 Task: Create a section Dash & Dazzle and in the section, add a milestone Infrastructure Upgrade in the project UpwardTech.
Action: Mouse moved to (24, 68)
Screenshot: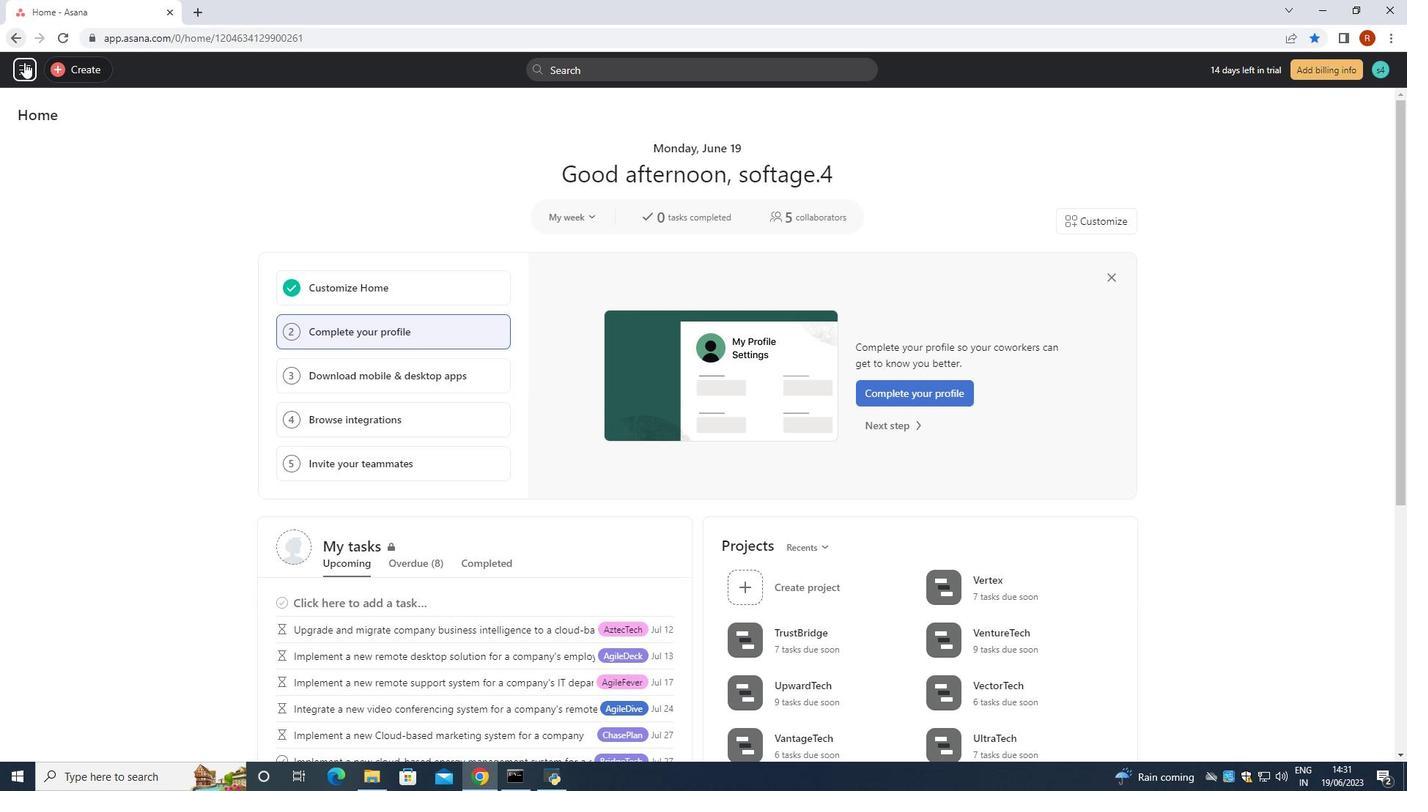 
Action: Mouse pressed left at (24, 68)
Screenshot: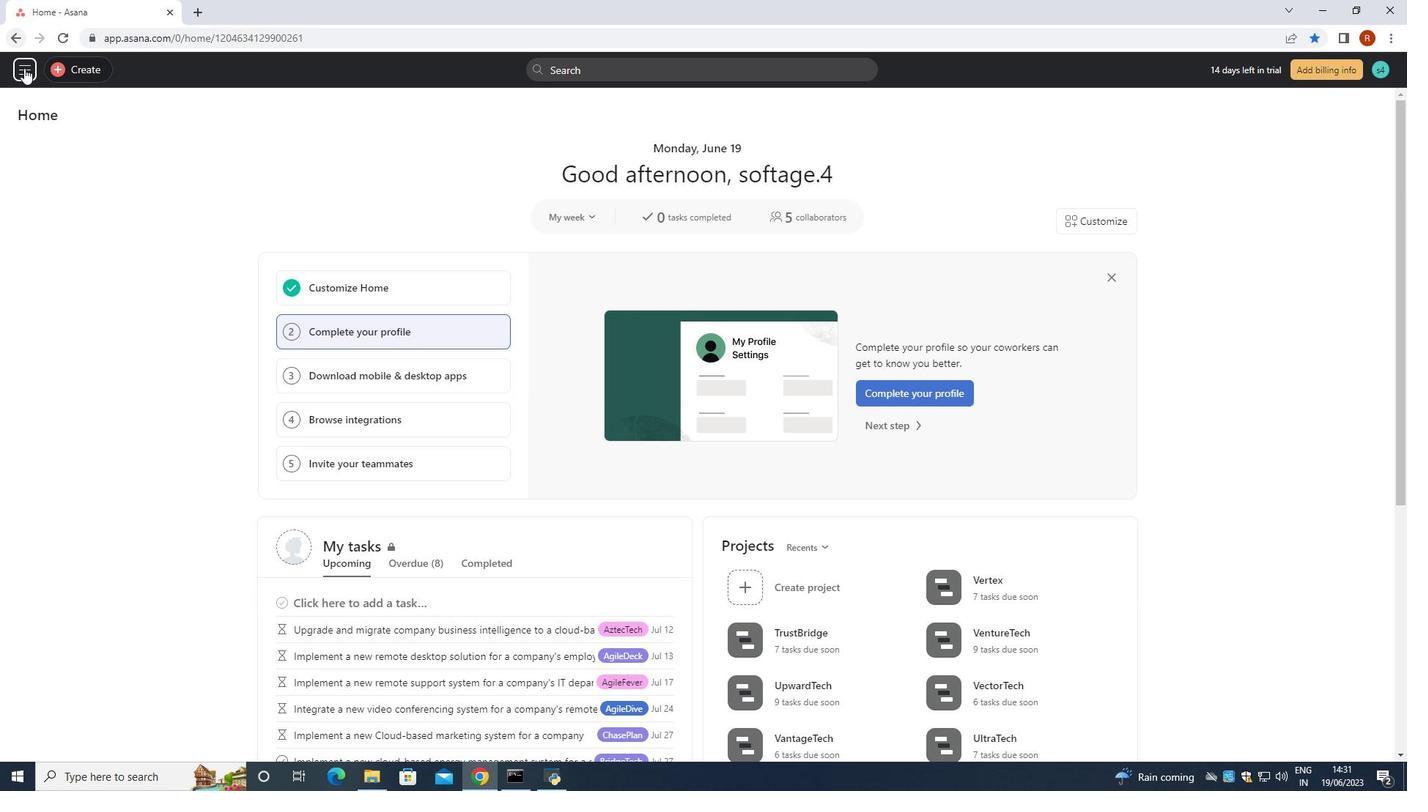 
Action: Mouse moved to (95, 327)
Screenshot: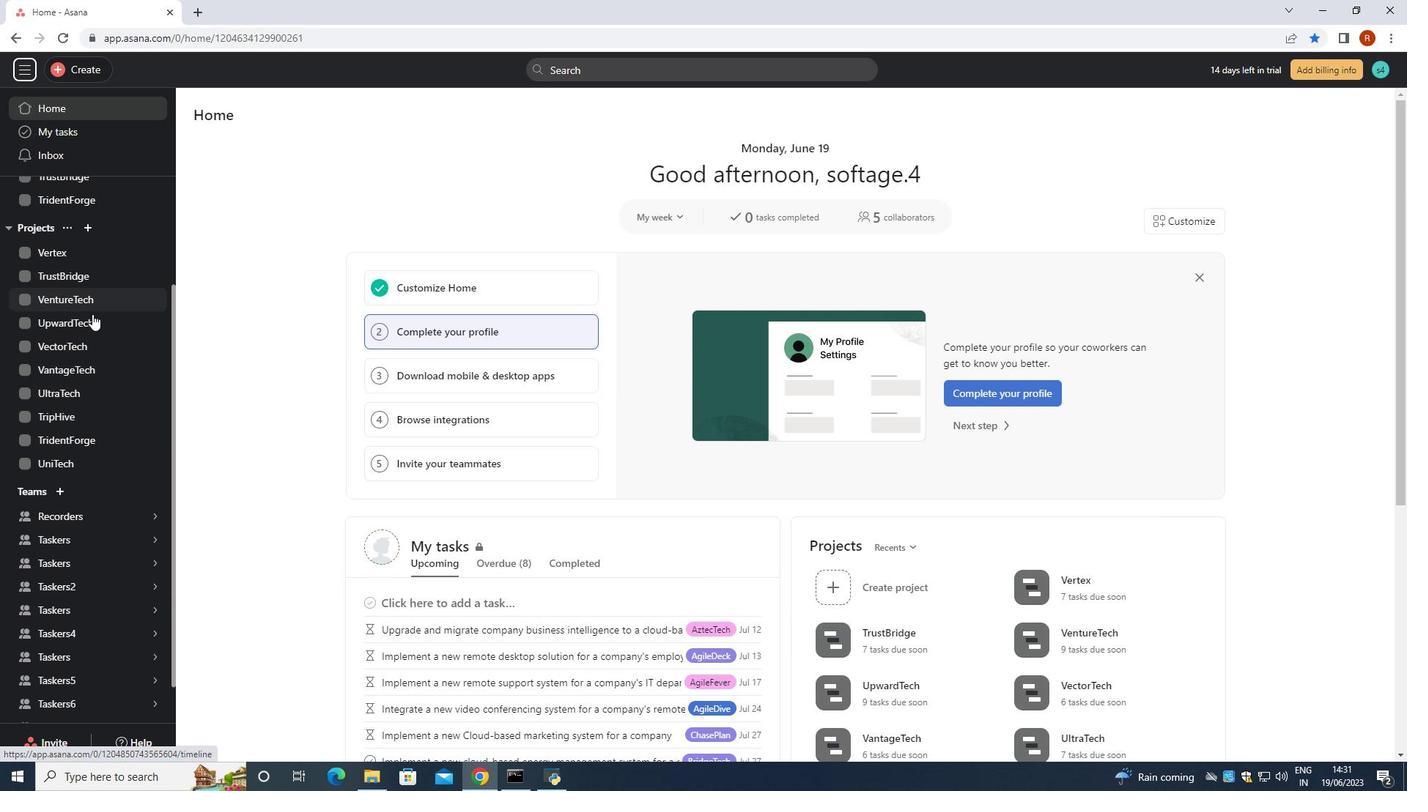 
Action: Mouse pressed left at (95, 327)
Screenshot: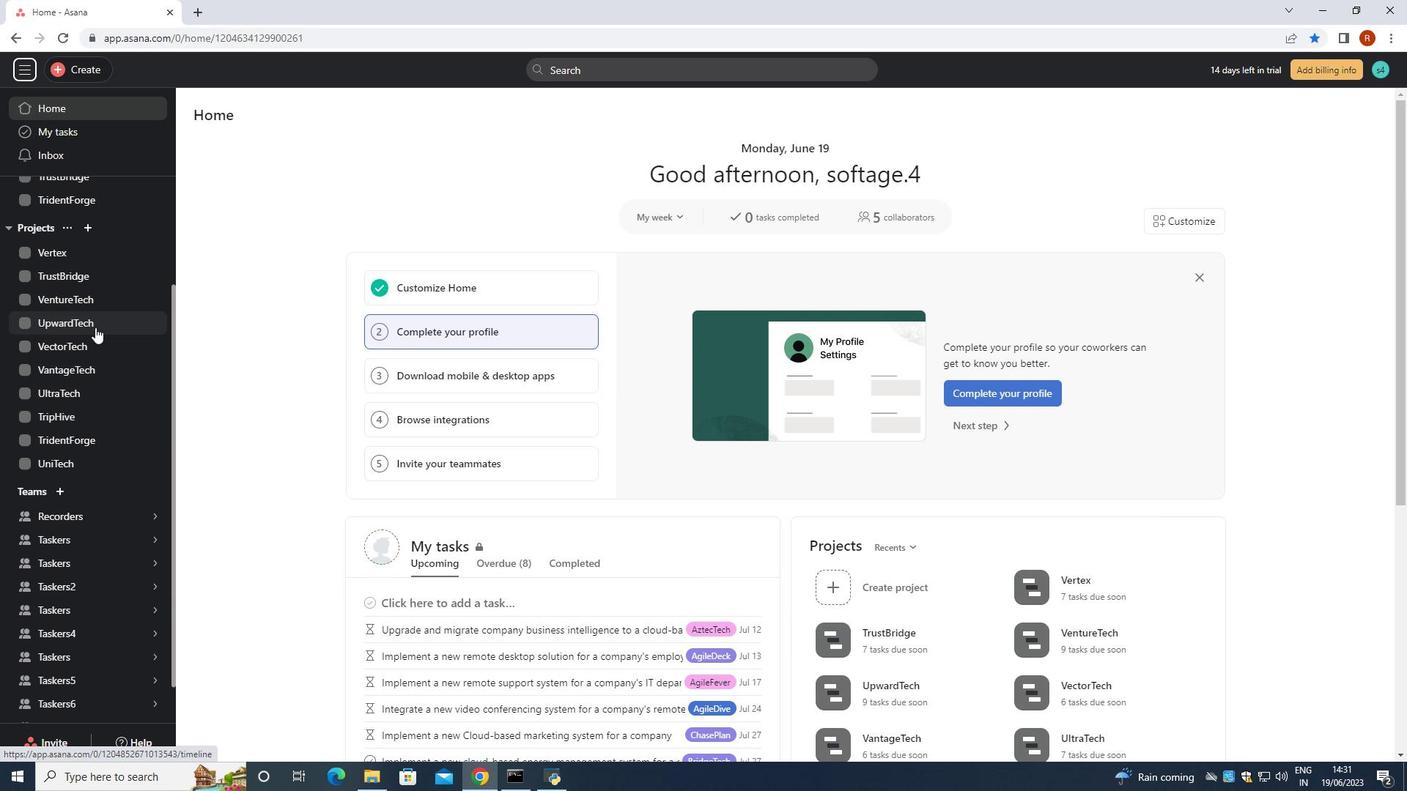 
Action: Mouse moved to (233, 557)
Screenshot: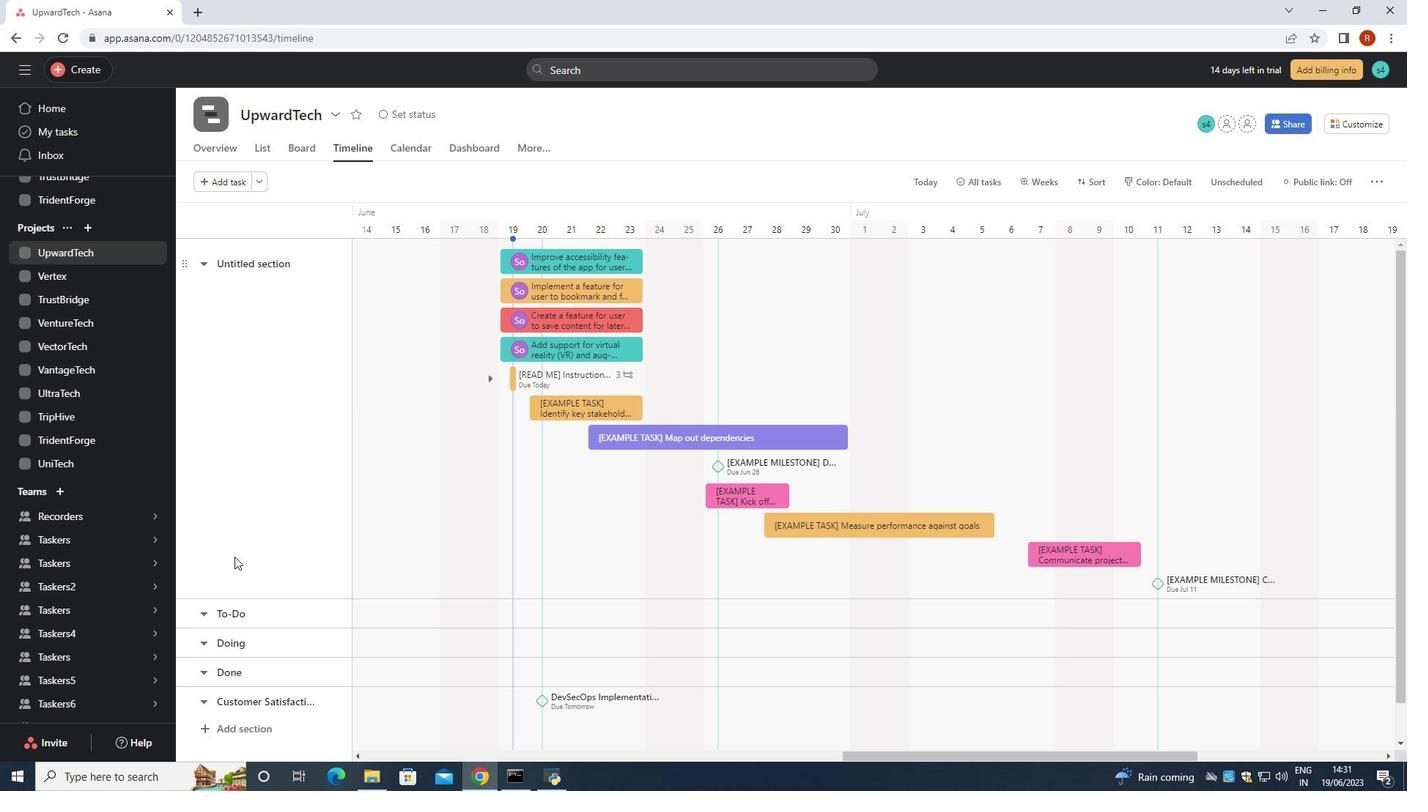 
Action: Mouse scrolled (233, 556) with delta (0, 0)
Screenshot: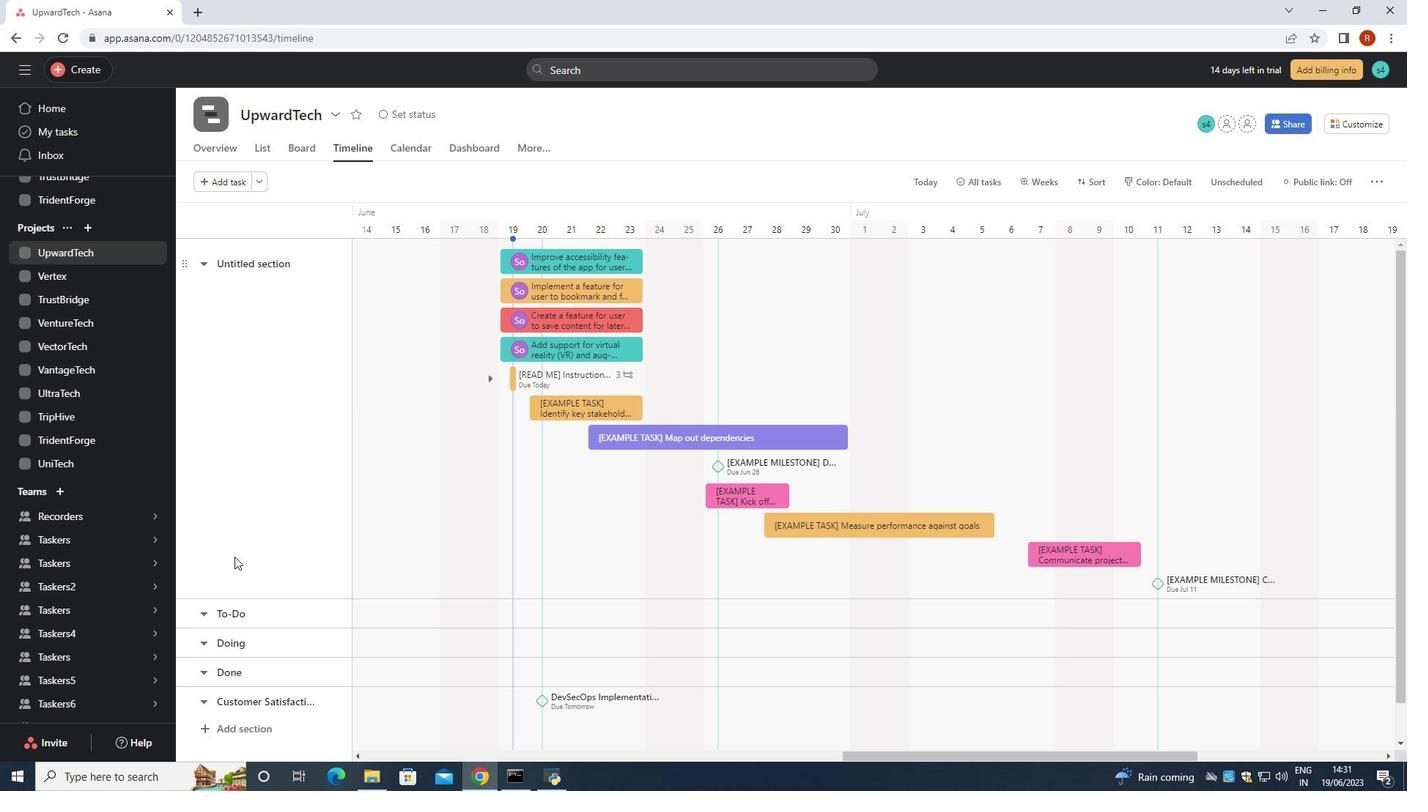 
Action: Mouse moved to (232, 557)
Screenshot: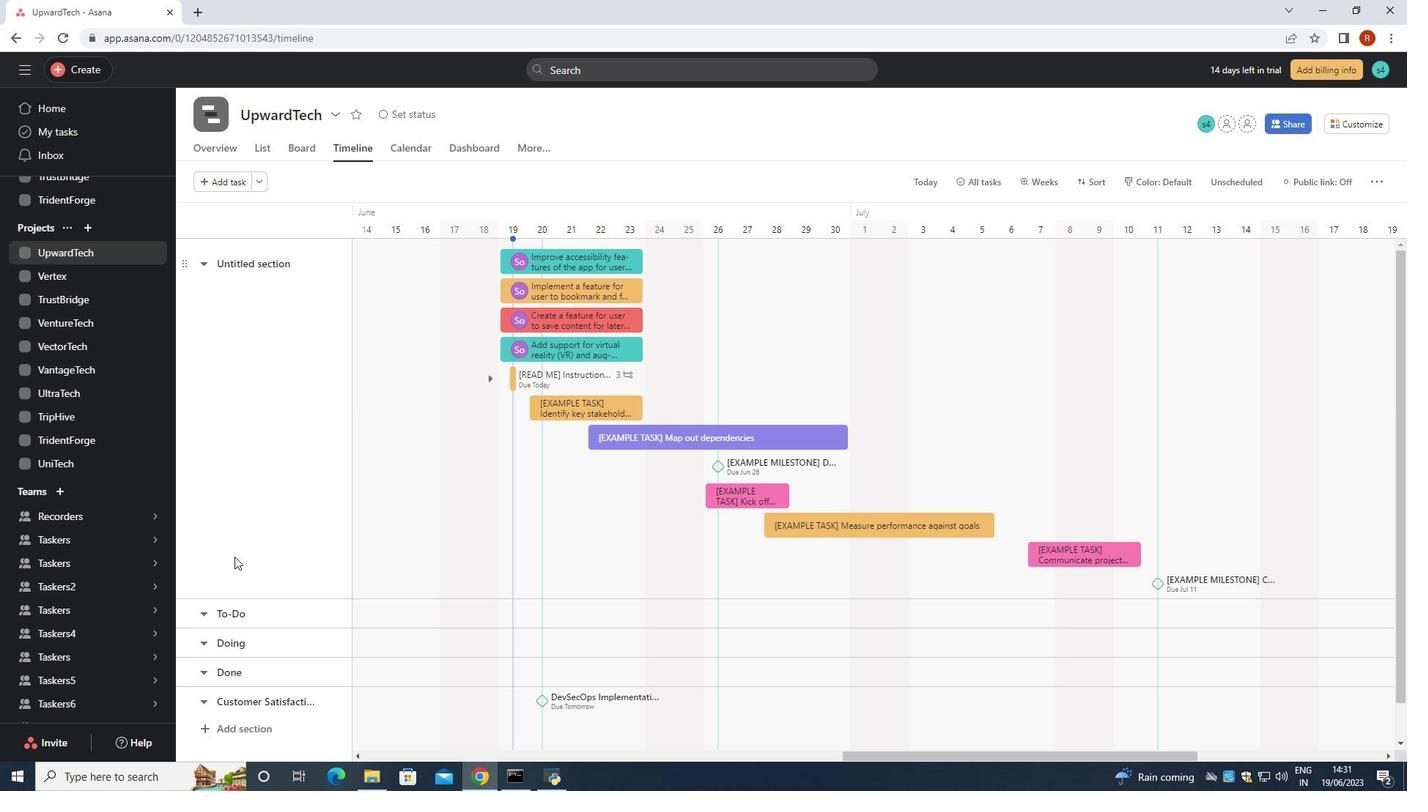
Action: Mouse scrolled (232, 557) with delta (0, 0)
Screenshot: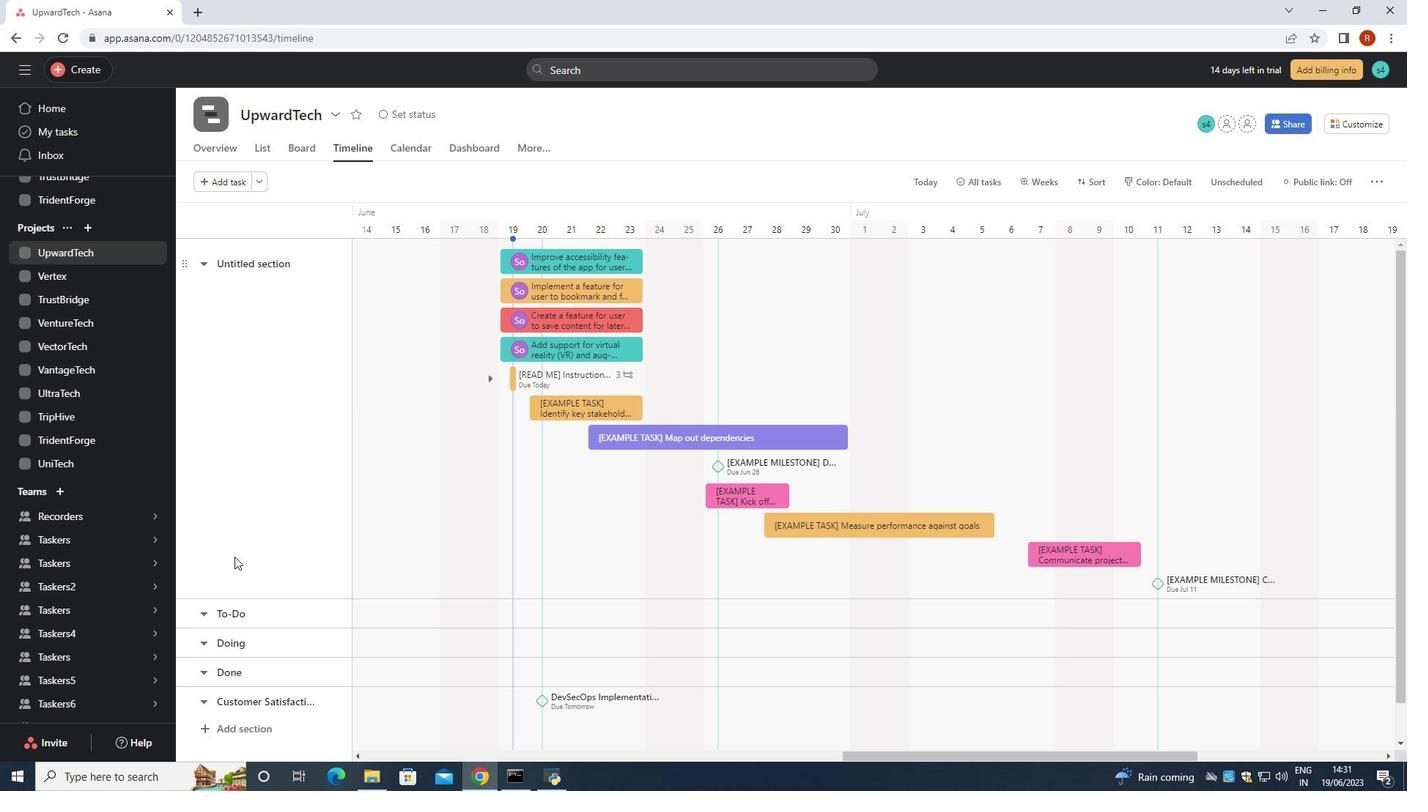 
Action: Mouse moved to (232, 558)
Screenshot: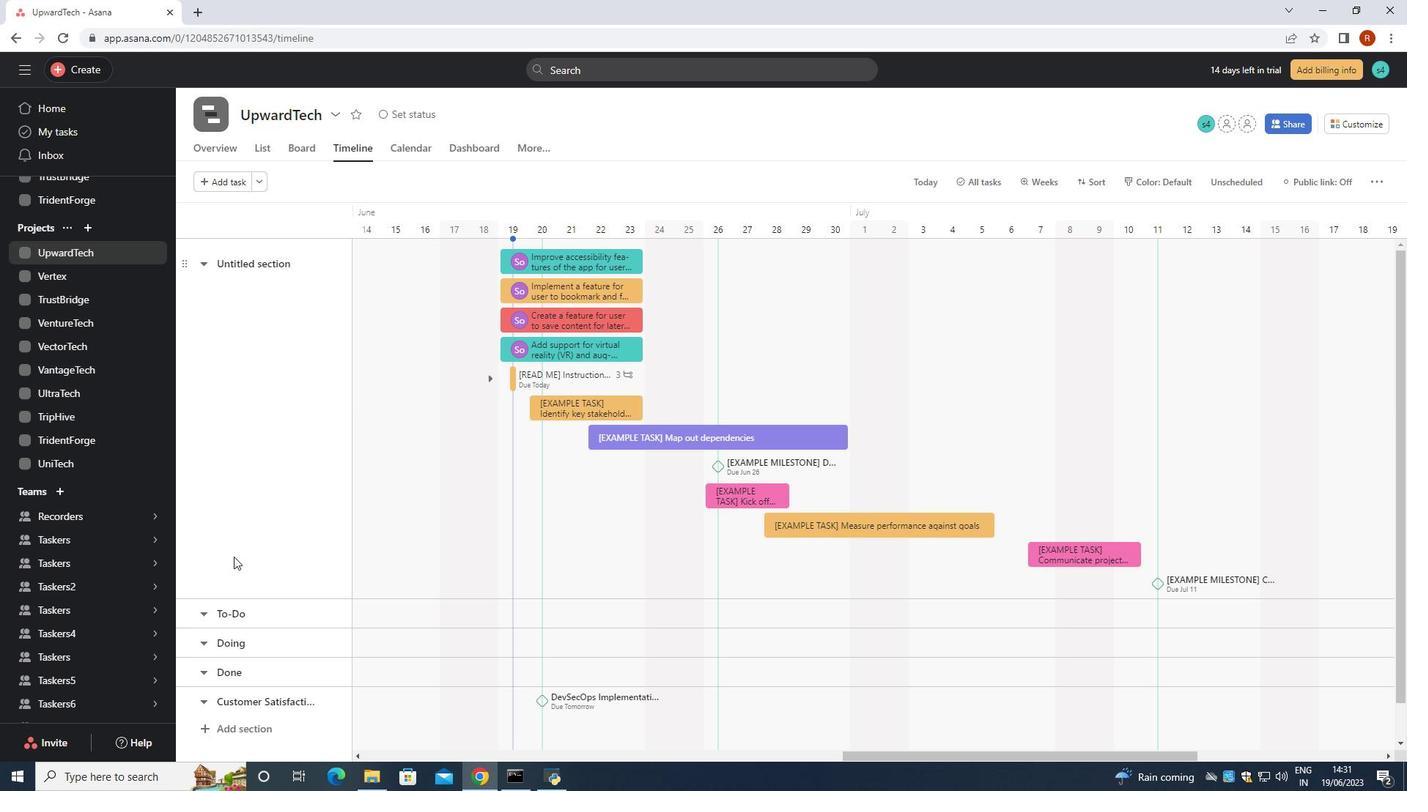 
Action: Mouse scrolled (232, 557) with delta (0, 0)
Screenshot: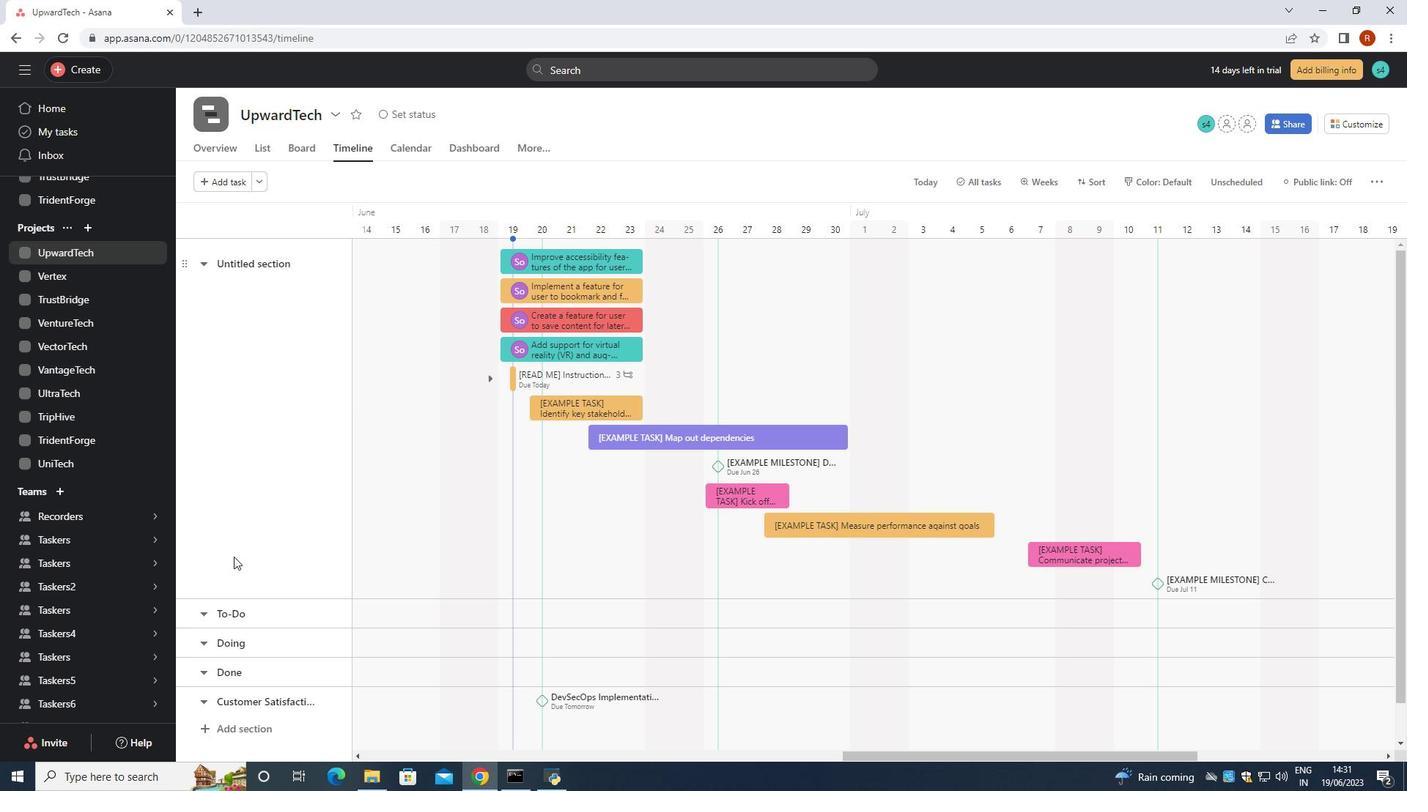 
Action: Mouse moved to (231, 560)
Screenshot: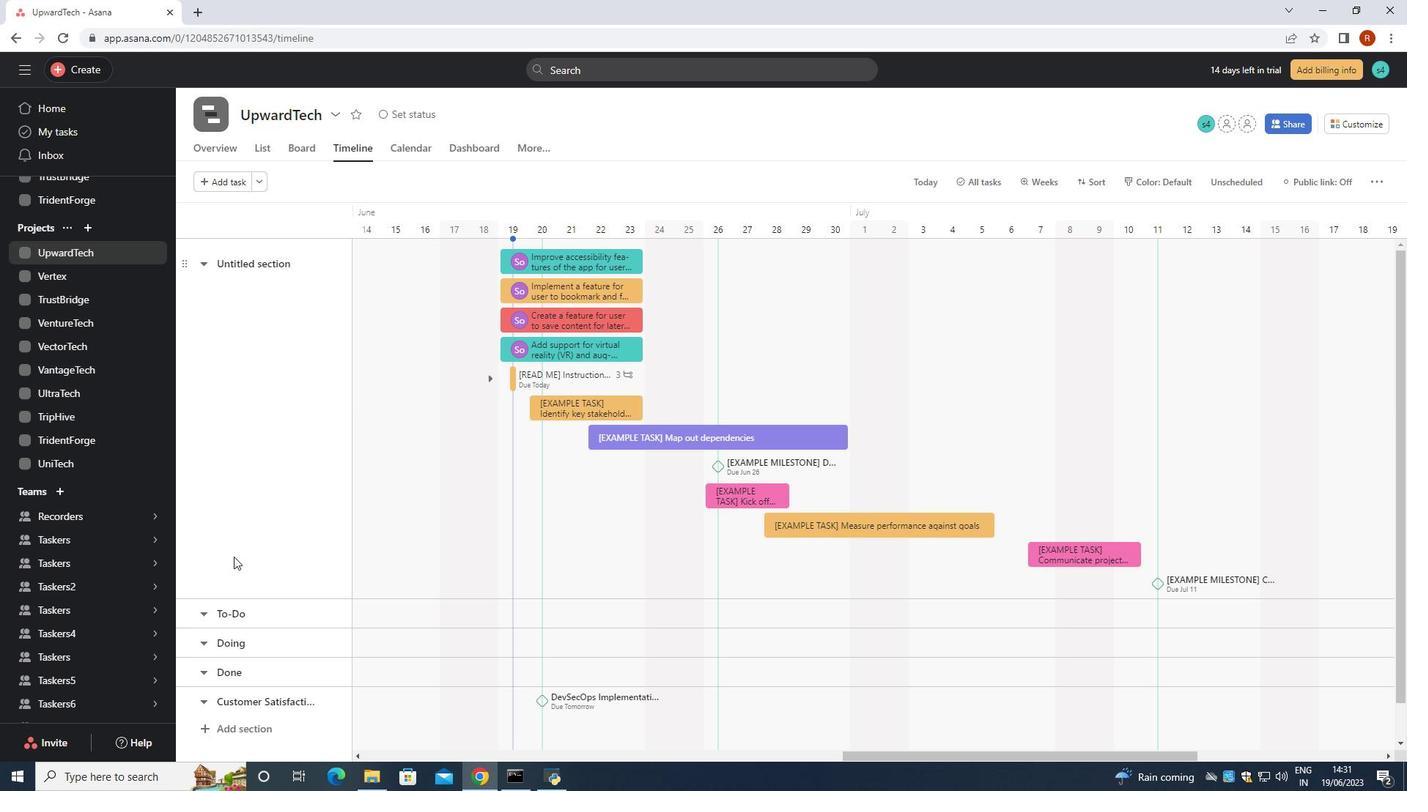 
Action: Mouse scrolled (231, 559) with delta (0, 0)
Screenshot: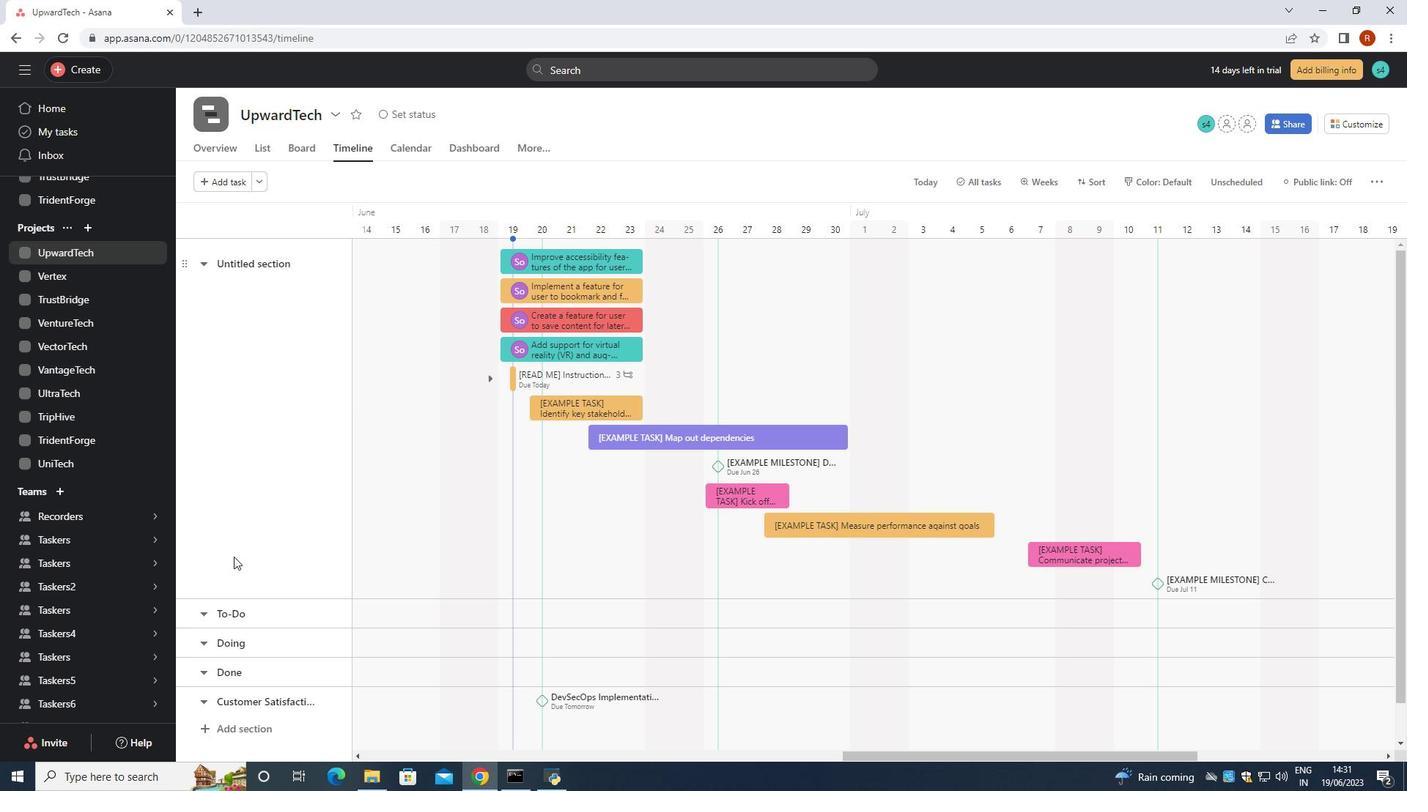 
Action: Mouse moved to (260, 682)
Screenshot: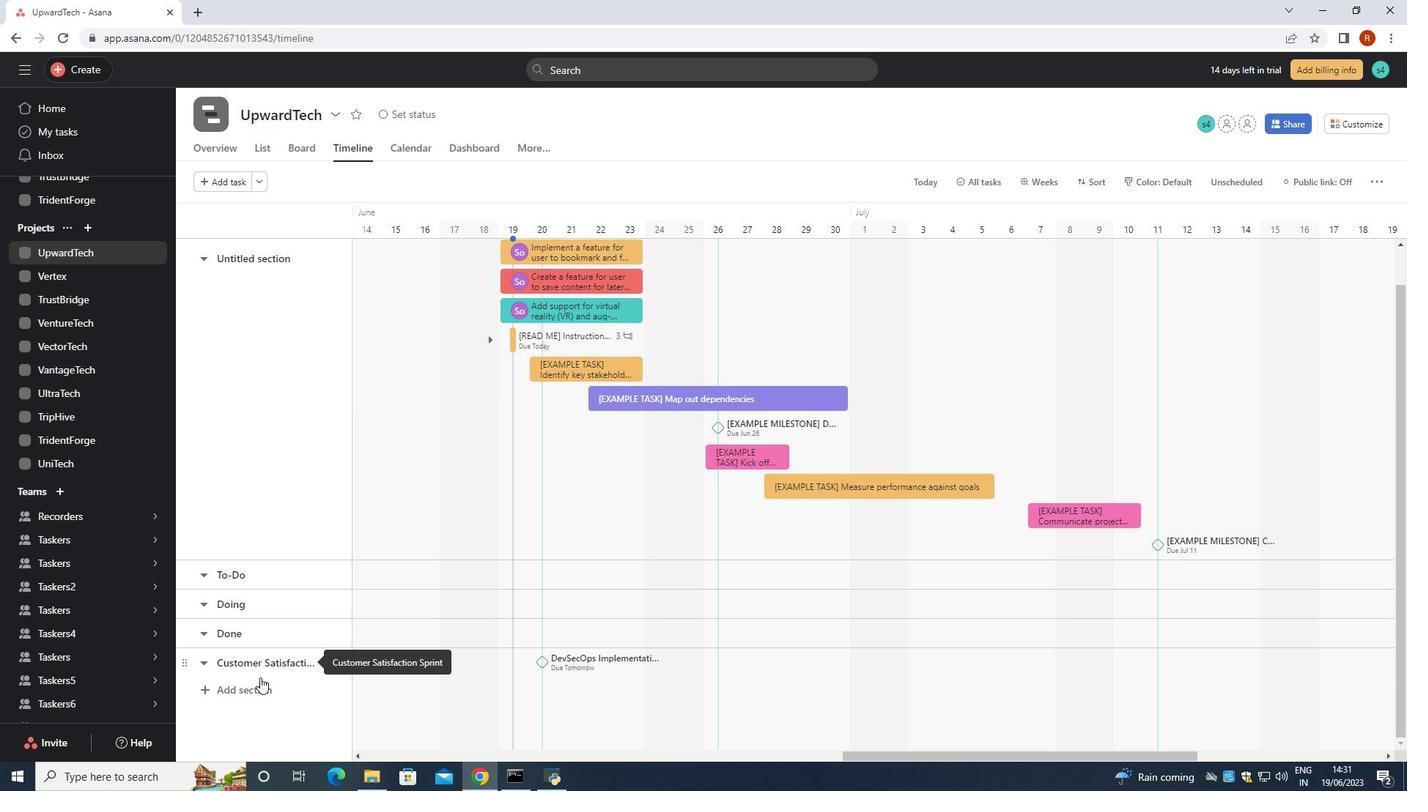 
Action: Mouse pressed left at (260, 682)
Screenshot: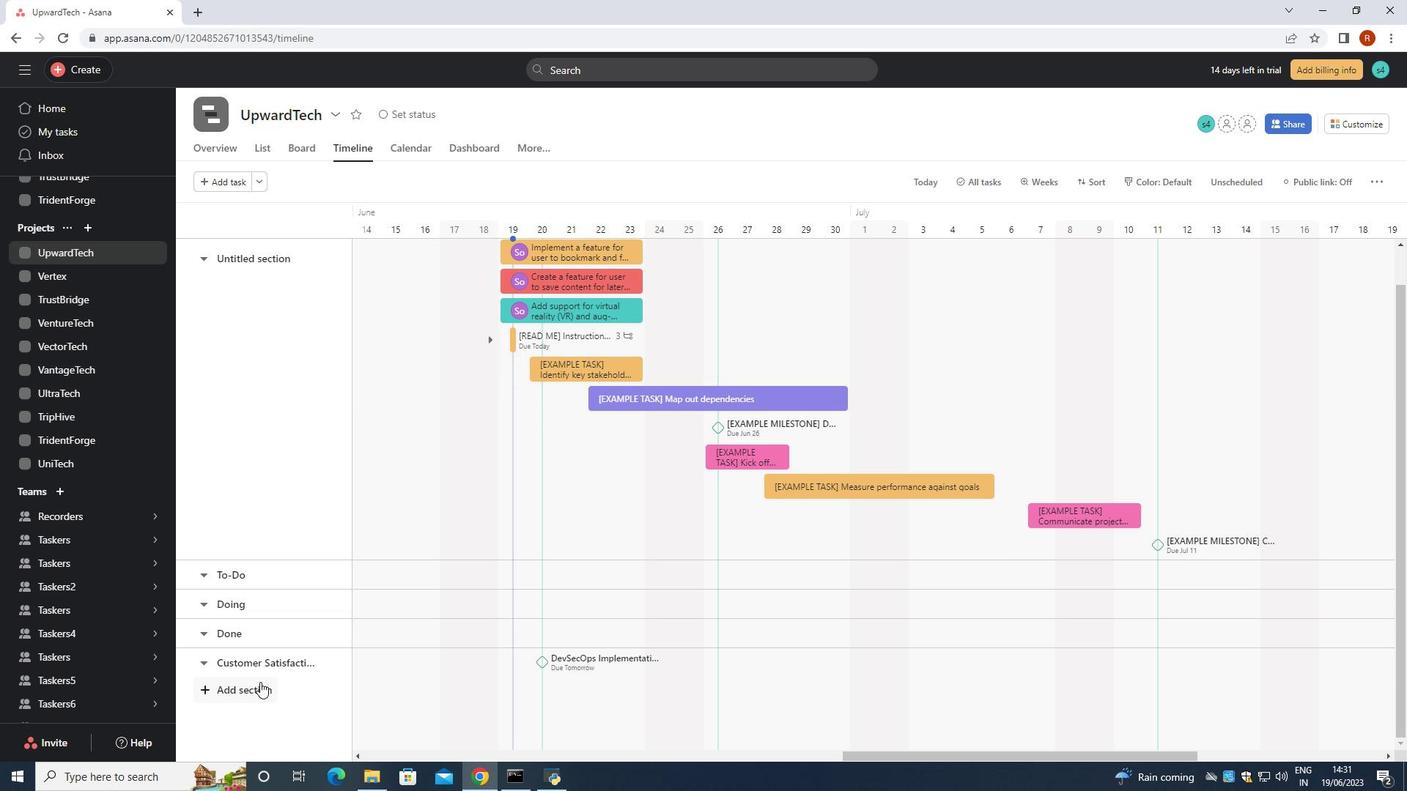 
Action: Mouse moved to (261, 684)
Screenshot: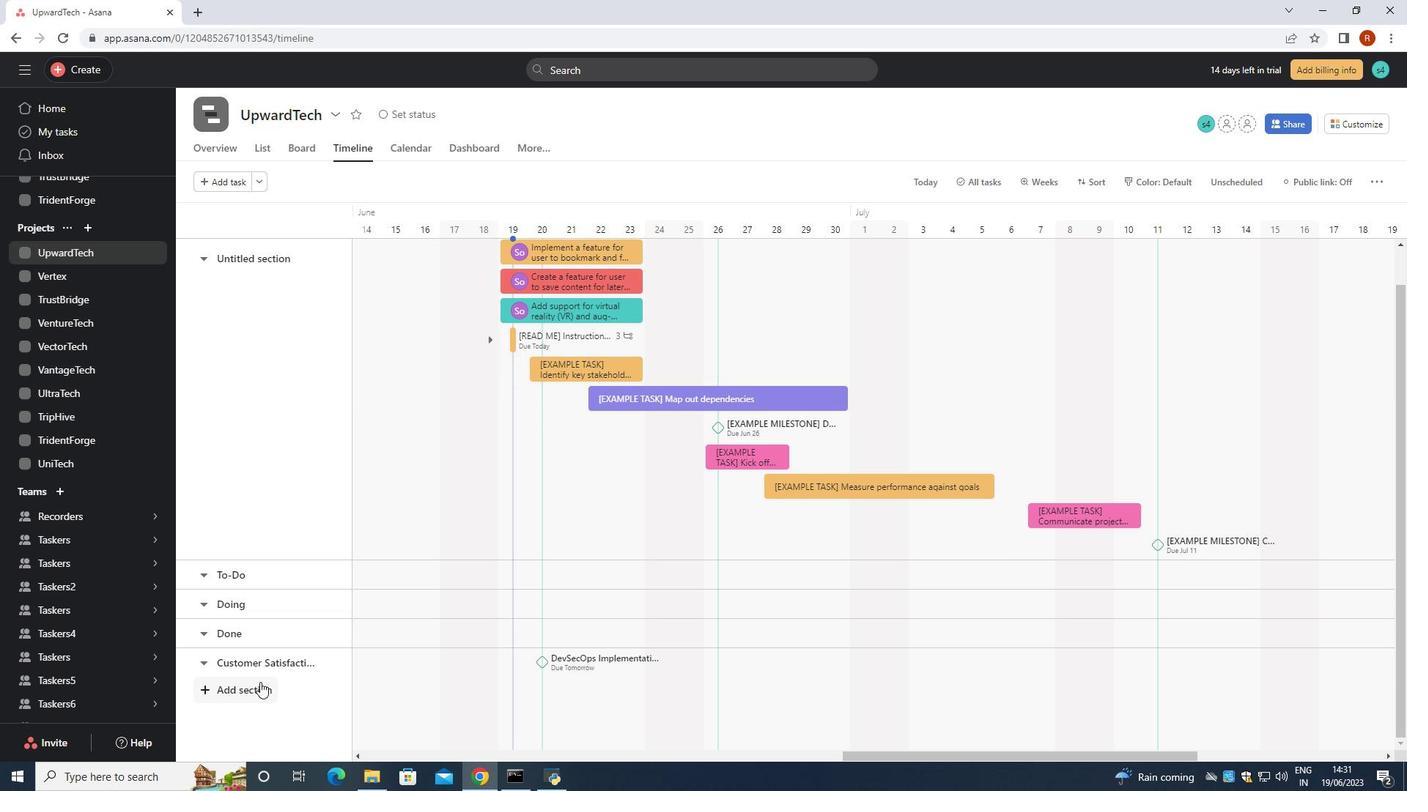 
Action: Key pressed <Key.shift>Dash<Key.shift_r><Key.shift_r><Key.shift_r><Key.shift_r><Key.shift_r><Key.shift_r><Key.shift_r><Key.shift_r><Key.shift_r><Key.shift_r><Key.shift_r><Key.shift_r><Key.shift_r><Key.shift_r><Key.shift_r><Key.shift_r><Key.shift_r><Key.shift_r>&<Key.shift>S<Key.backspace><Key.shift><Key.shift><Key.shift><Key.shift><Key.shift>Dazzle<Key.space>
Screenshot: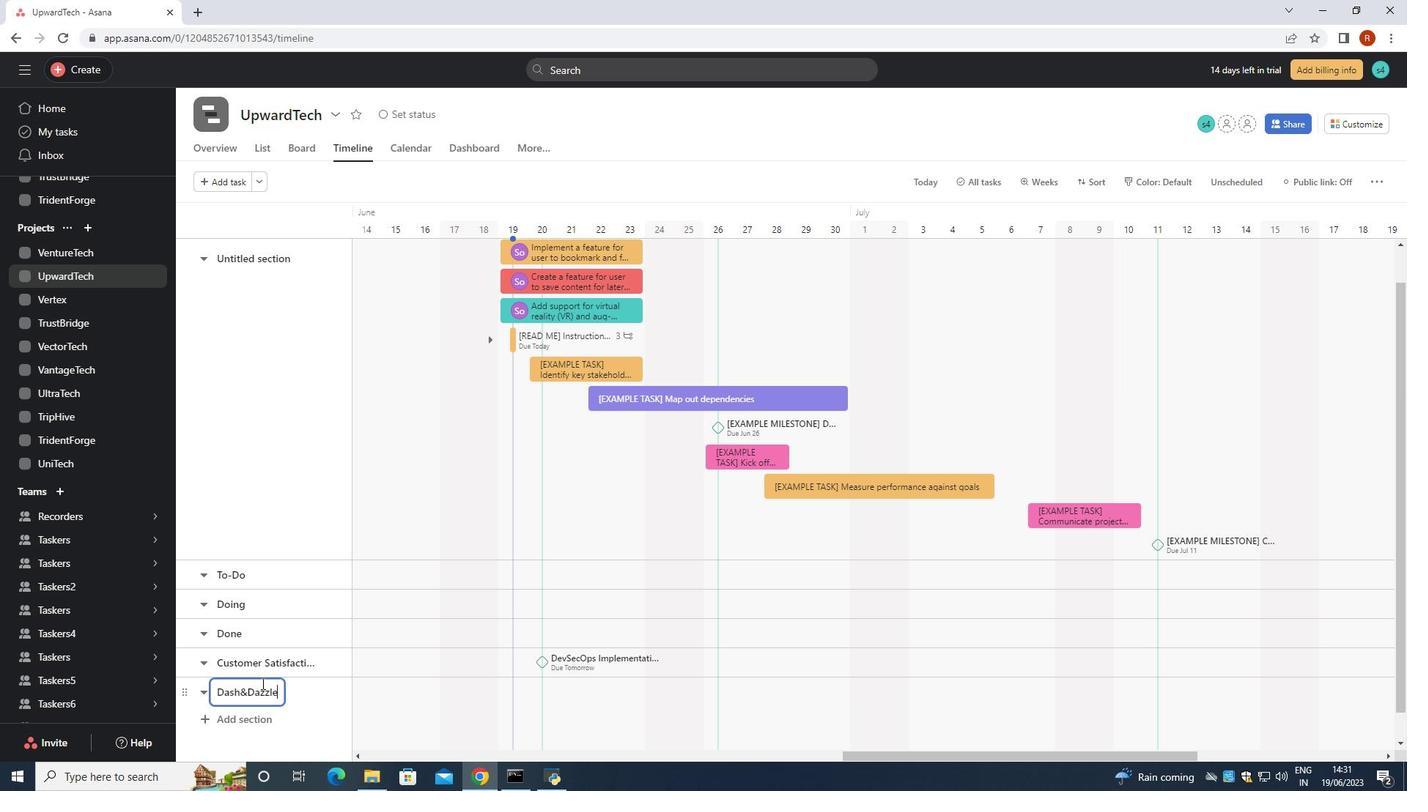 
Action: Mouse moved to (436, 701)
Screenshot: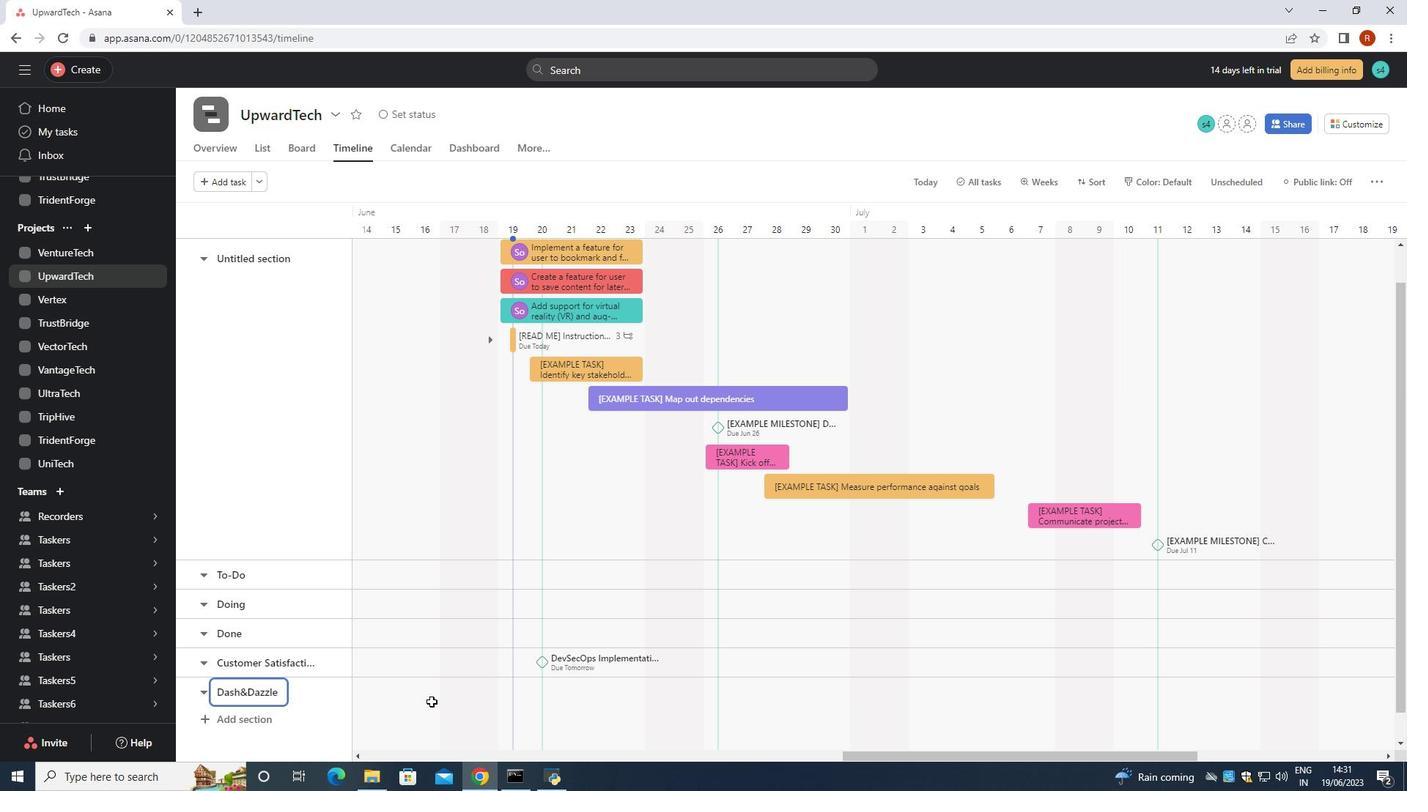 
Action: Mouse pressed left at (436, 701)
Screenshot: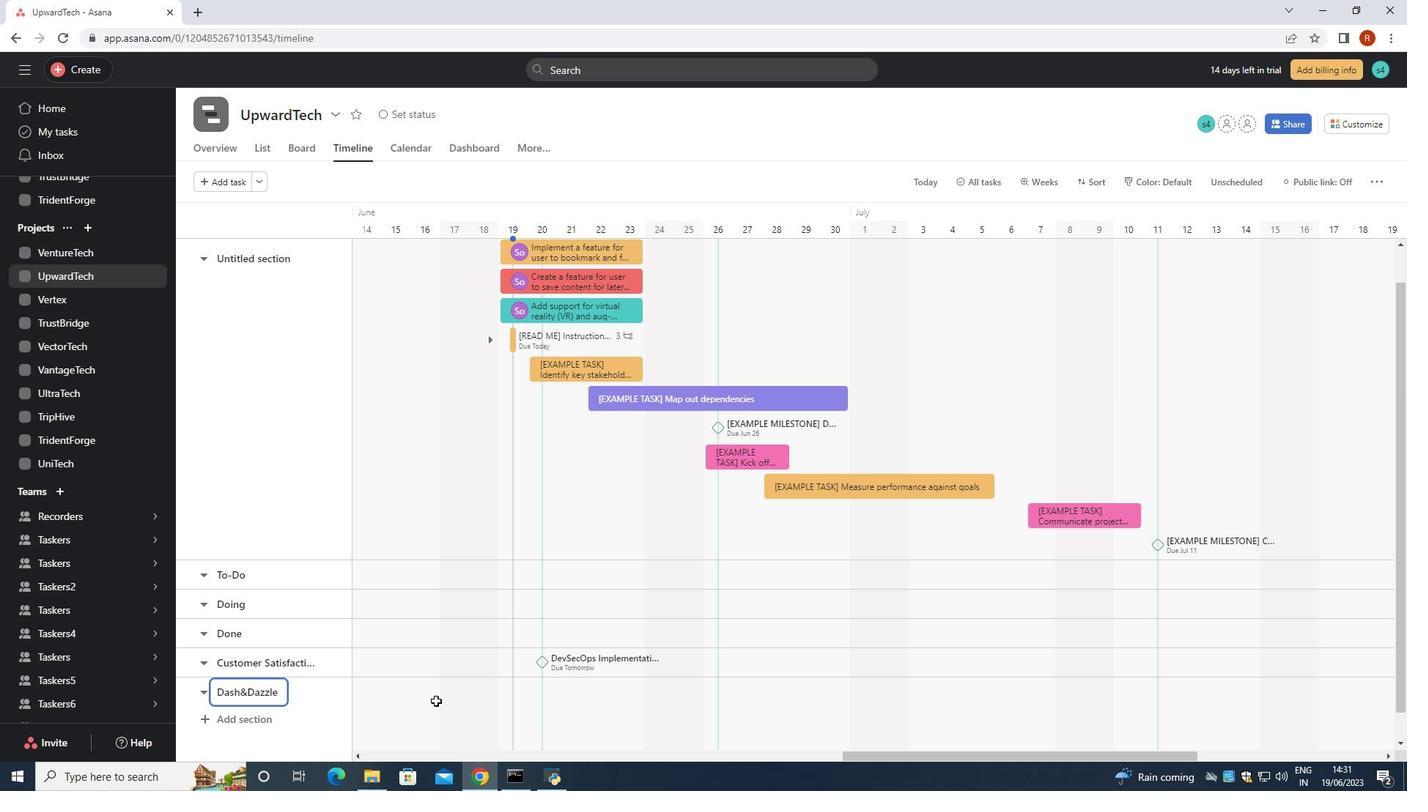 
Action: Mouse pressed left at (436, 701)
Screenshot: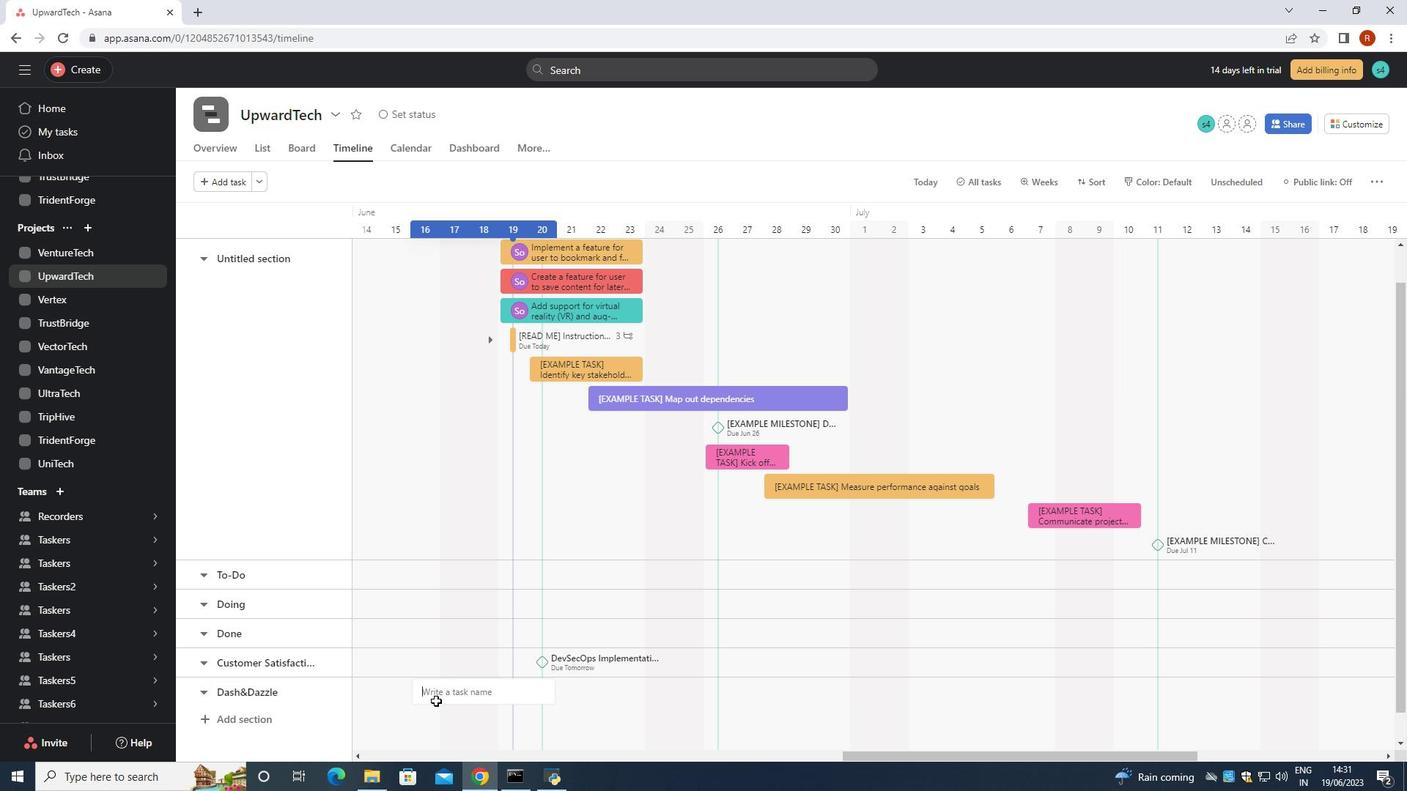 
Action: Mouse moved to (440, 695)
Screenshot: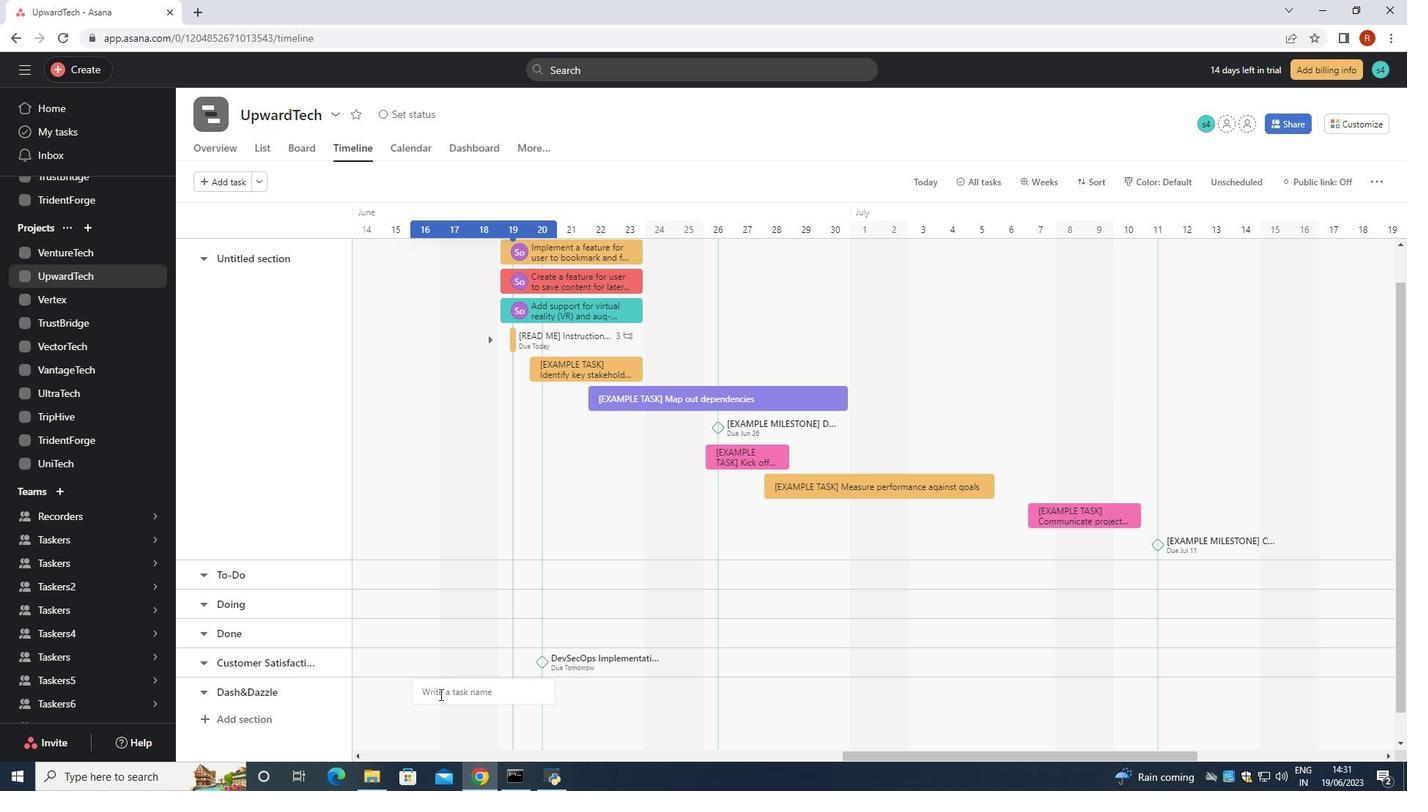 
Action: Mouse pressed left at (440, 695)
Screenshot: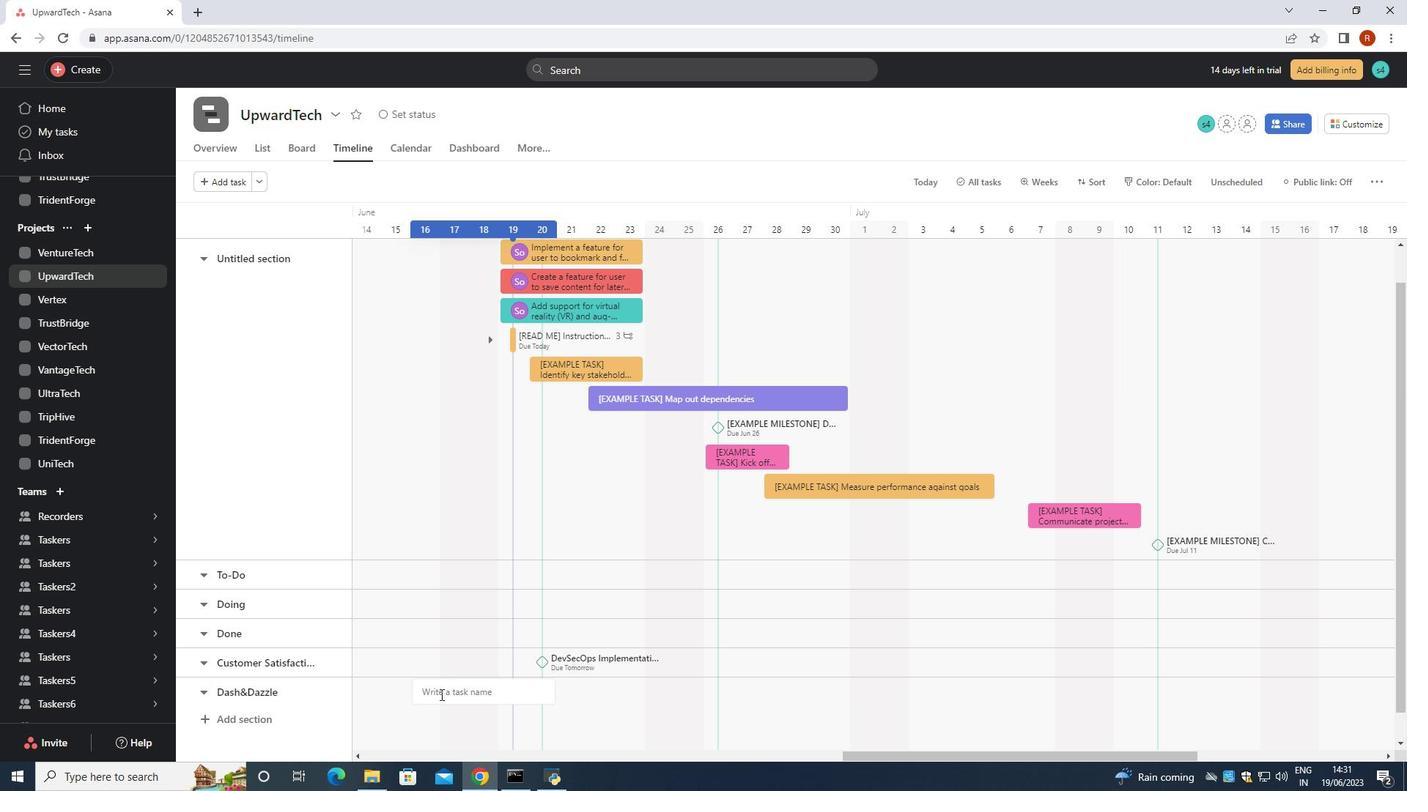 
Action: Mouse moved to (445, 757)
Screenshot: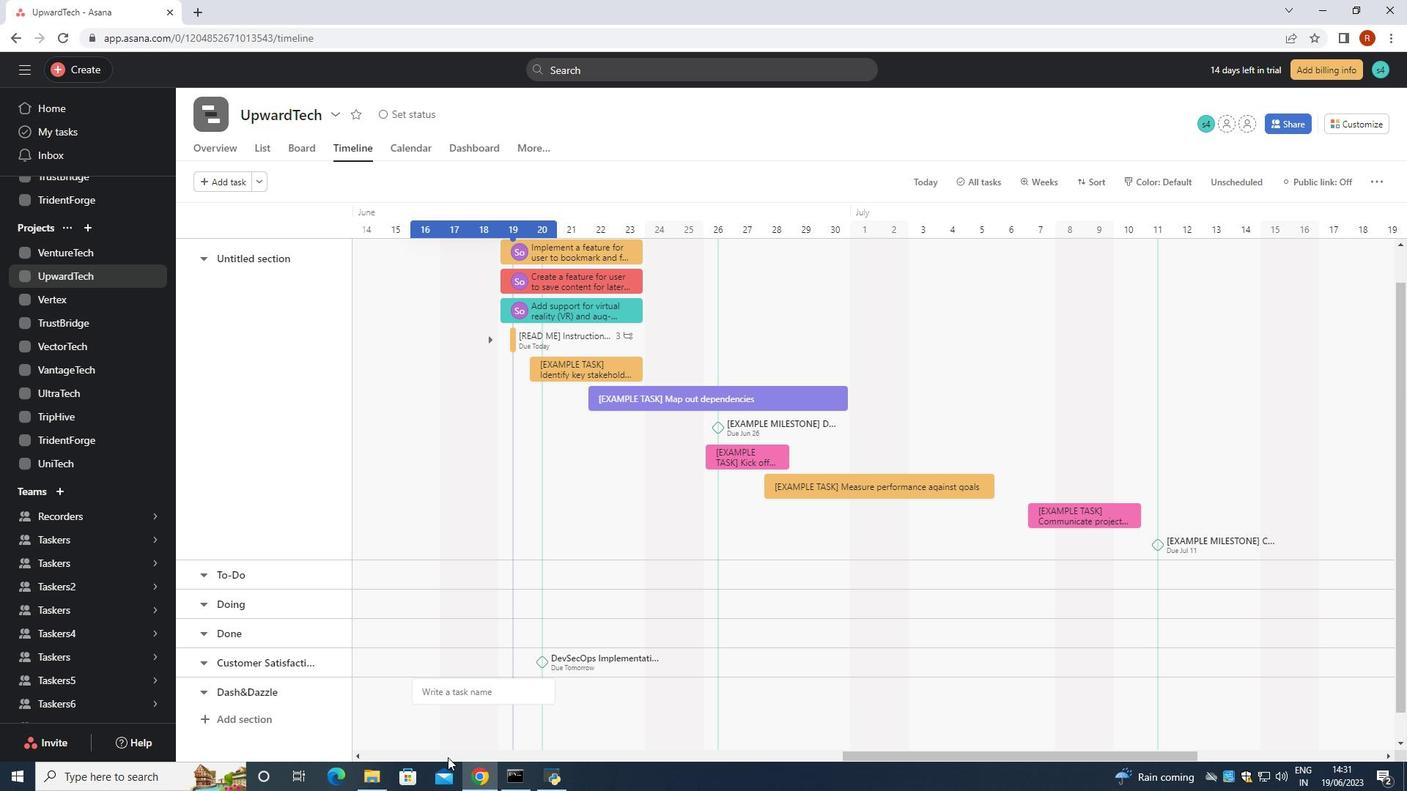 
Action: Key pressed <Key.shift><Key.shift><Key.shift><Key.shift><Key.shift><Key.shift><Key.shift><Key.shift><Key.shift><Key.shift><Key.shift><Key.shift><Key.shift><Key.shift><Key.shift><Key.shift><Key.shift><Key.shift><Key.shift><Key.shift>Infrastructure<Key.space><Key.shift><Key.shift><Key.shift><Key.shift>Upgrade<Key.space><Key.enter>
Screenshot: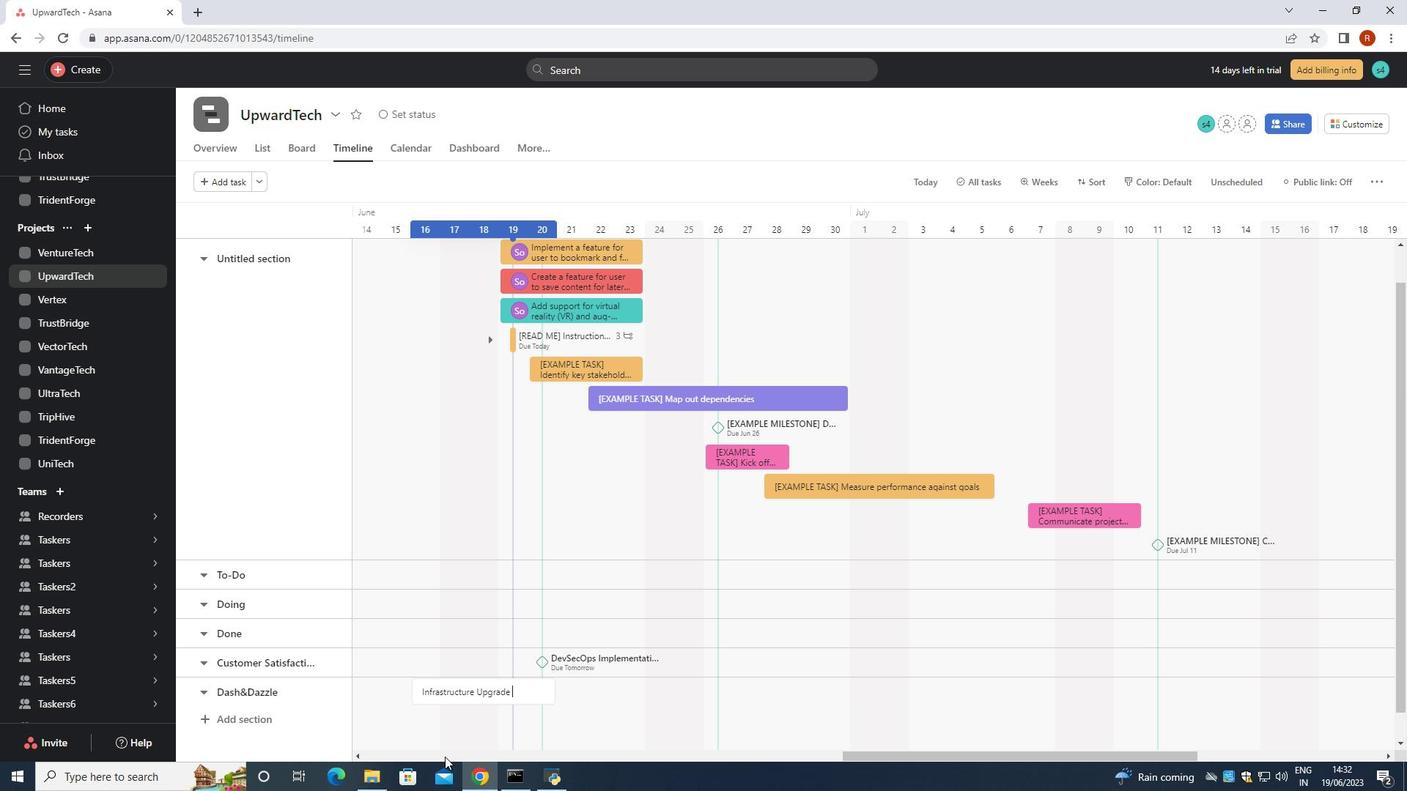 
Action: Mouse moved to (469, 694)
Screenshot: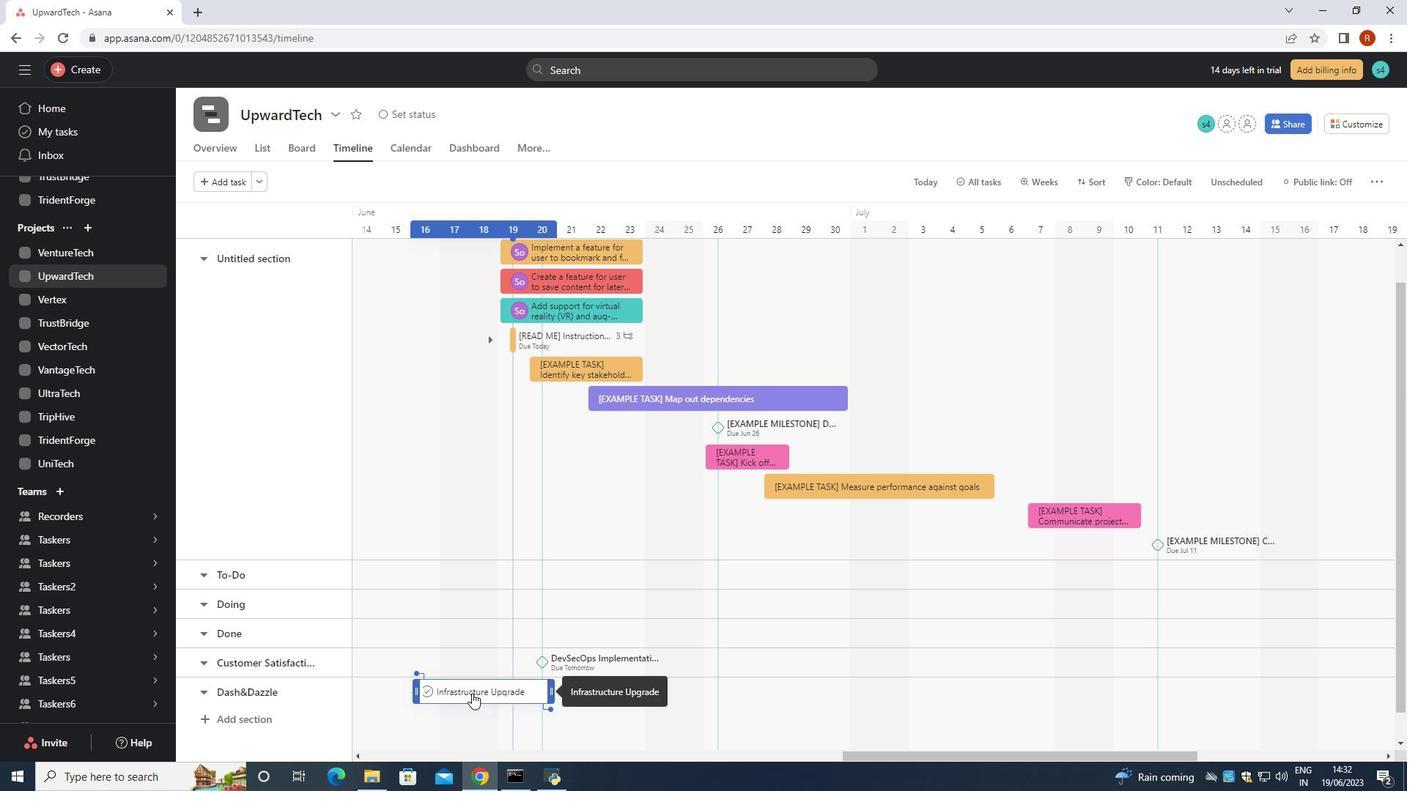 
Action: Mouse pressed right at (469, 694)
Screenshot: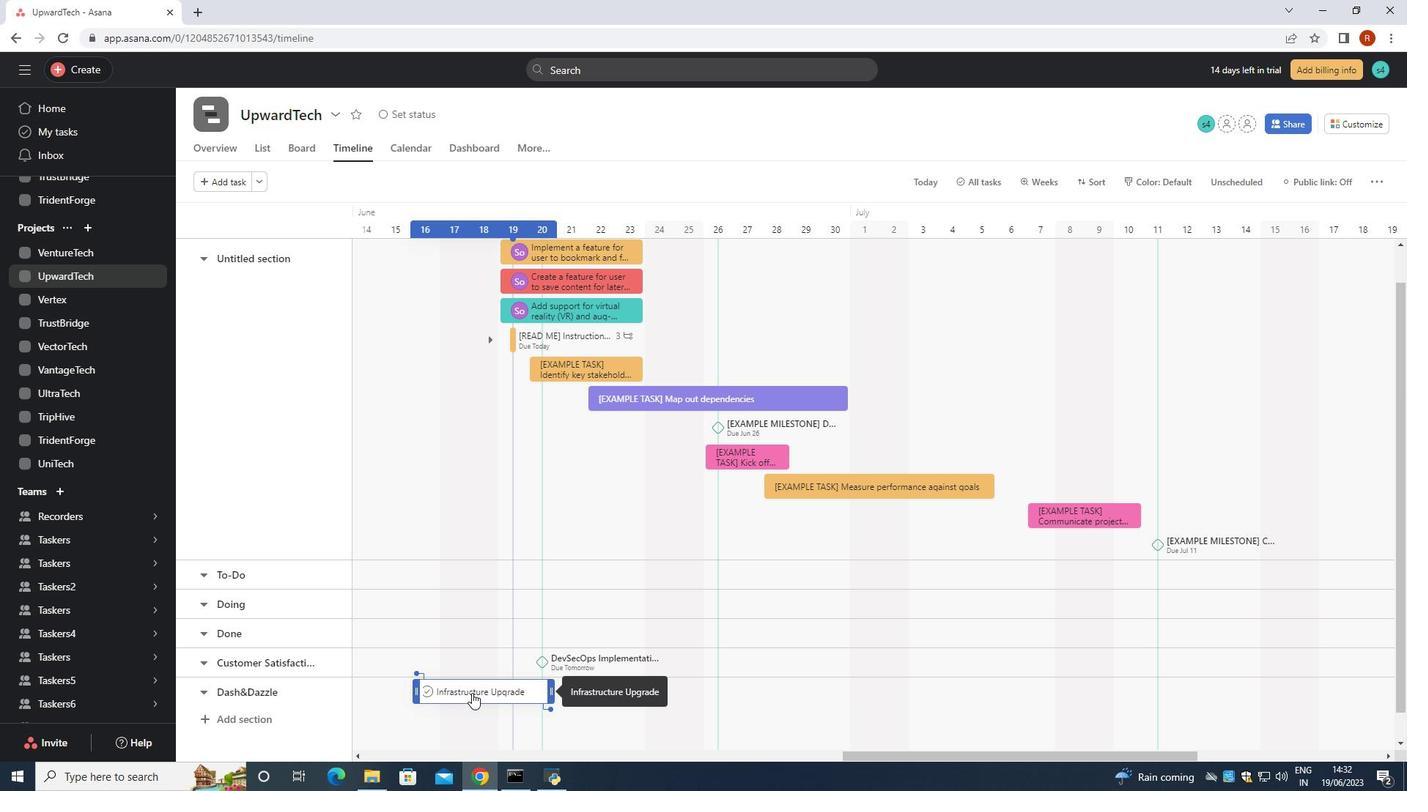 
Action: Mouse moved to (521, 620)
Screenshot: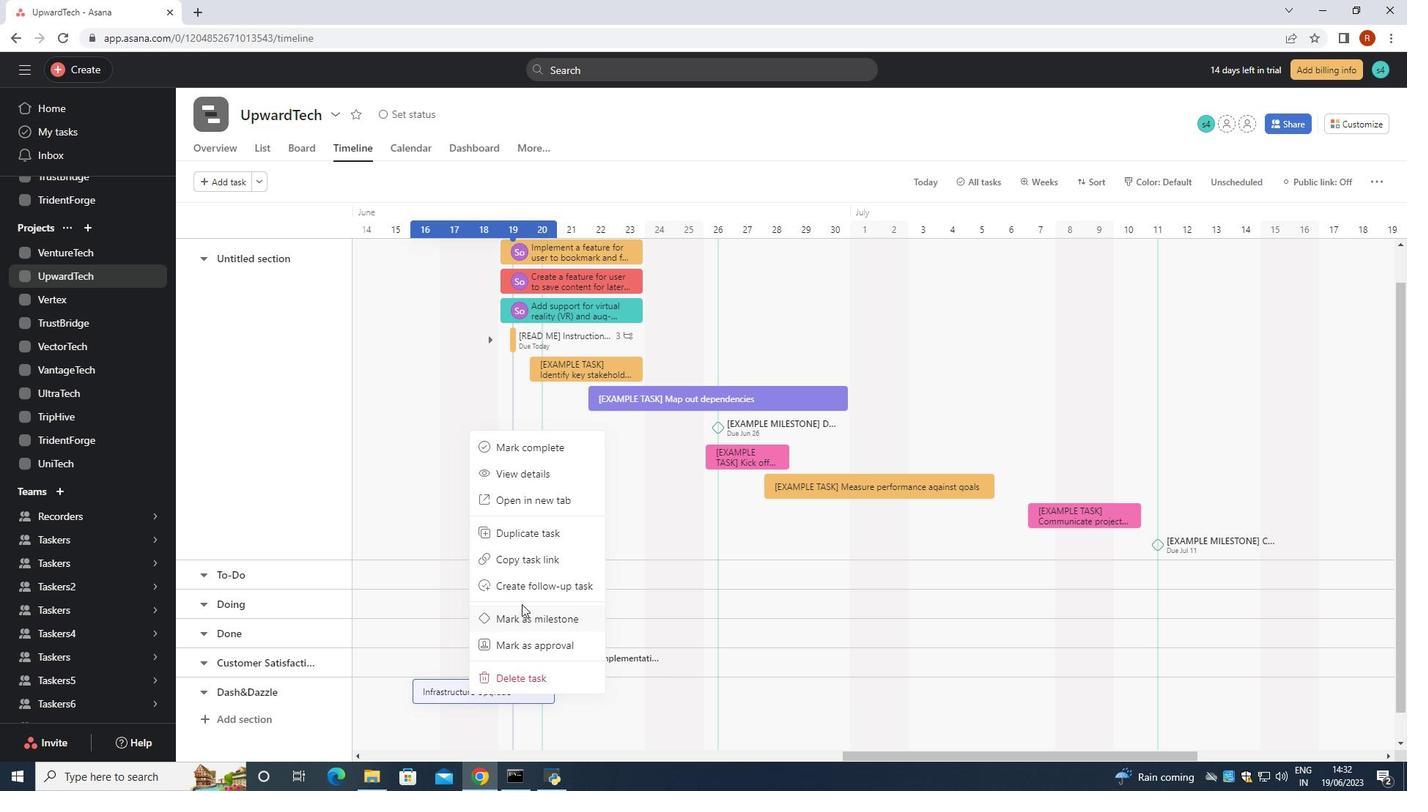 
Action: Mouse pressed left at (521, 620)
Screenshot: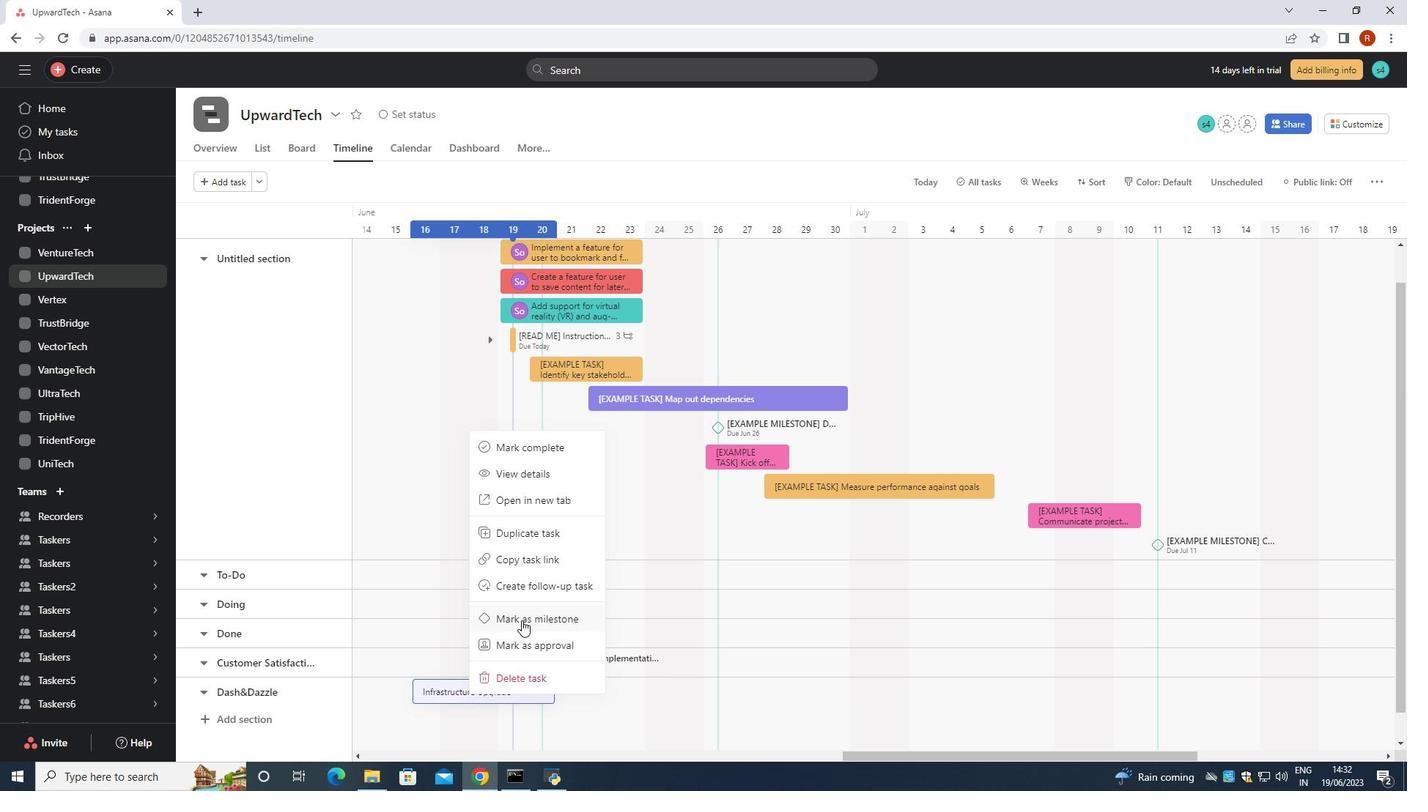 
Action: Mouse moved to (955, 615)
Screenshot: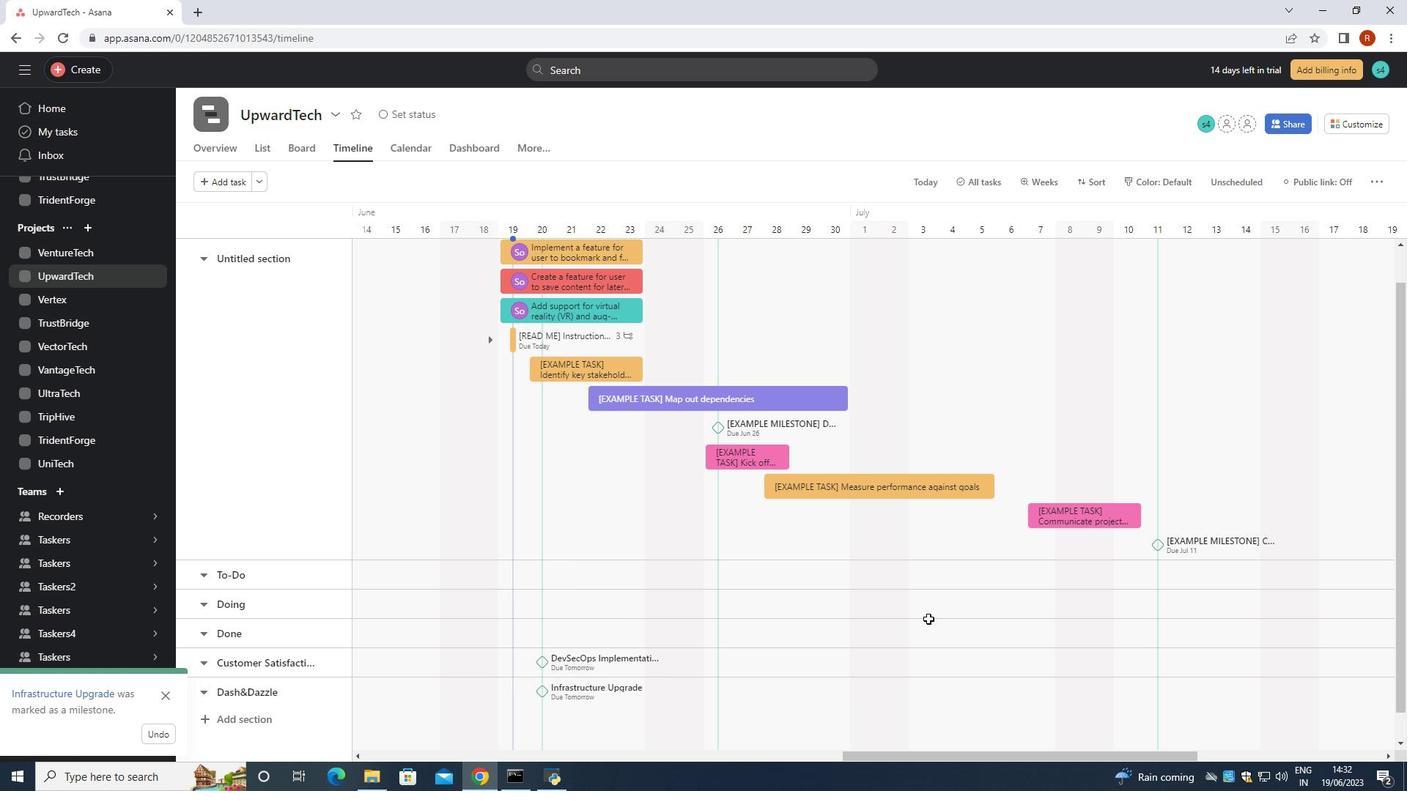 
